 Task: Search for the best food truck parks in San Antonio, Texas.
Action: Mouse moved to (556, 184)
Screenshot: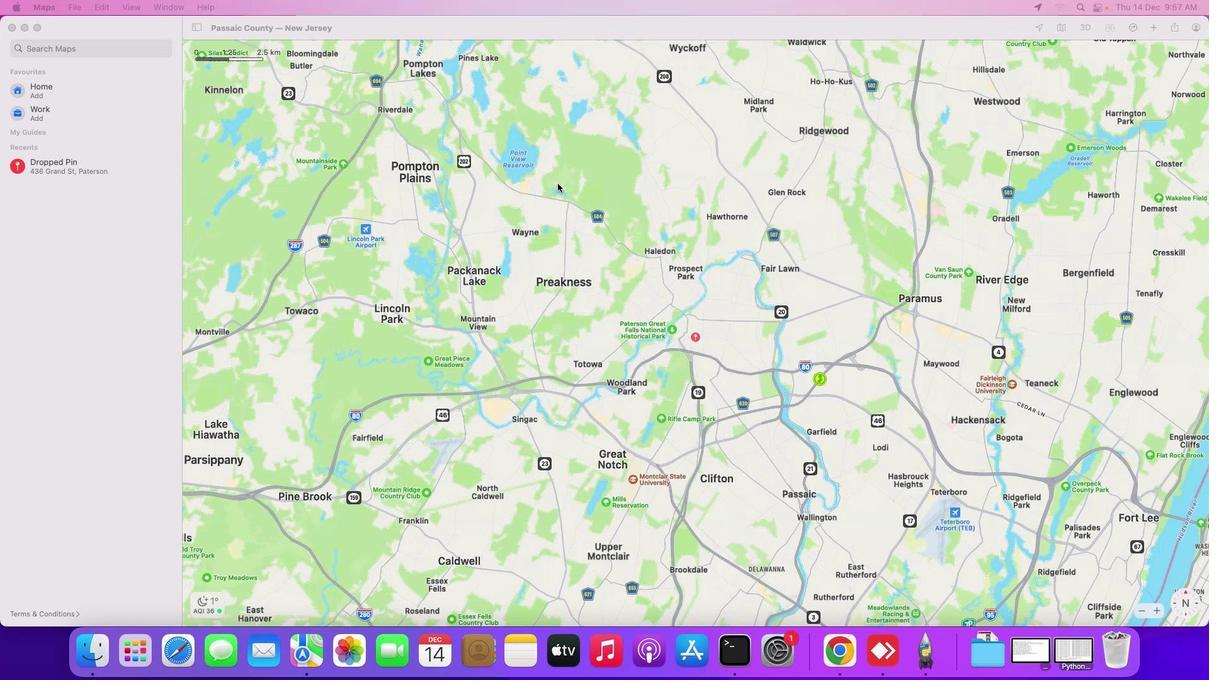 
Action: Mouse pressed left at (556, 184)
Screenshot: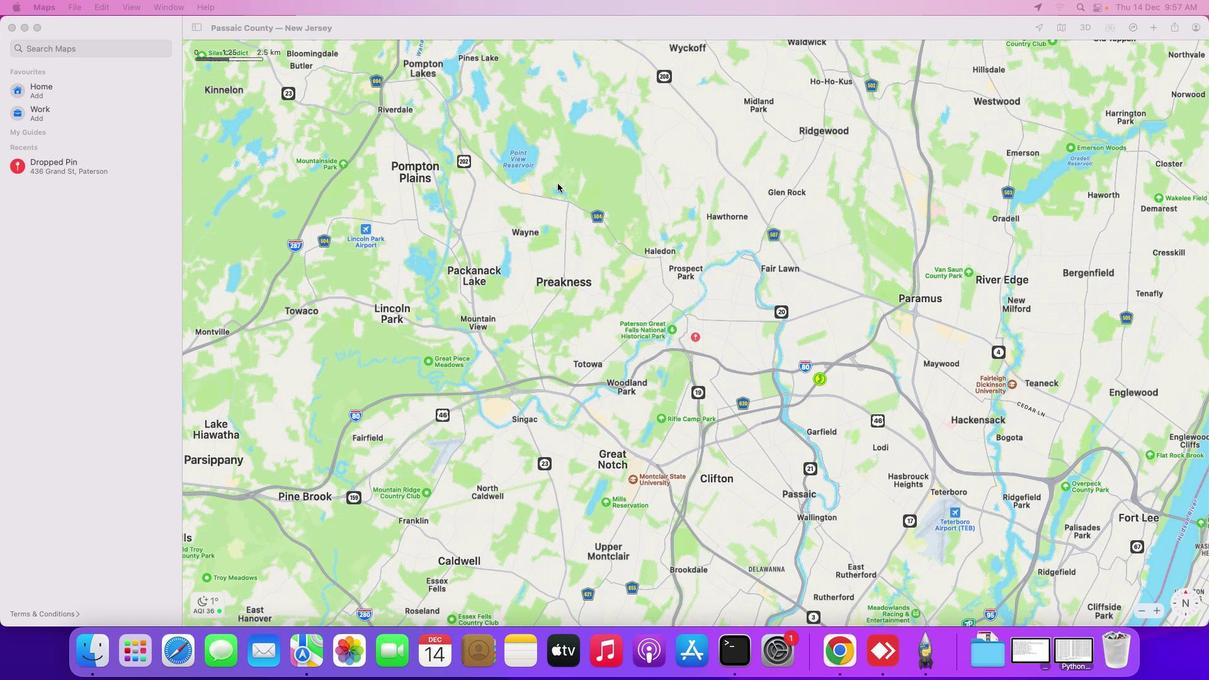 
Action: Mouse moved to (556, 184)
Screenshot: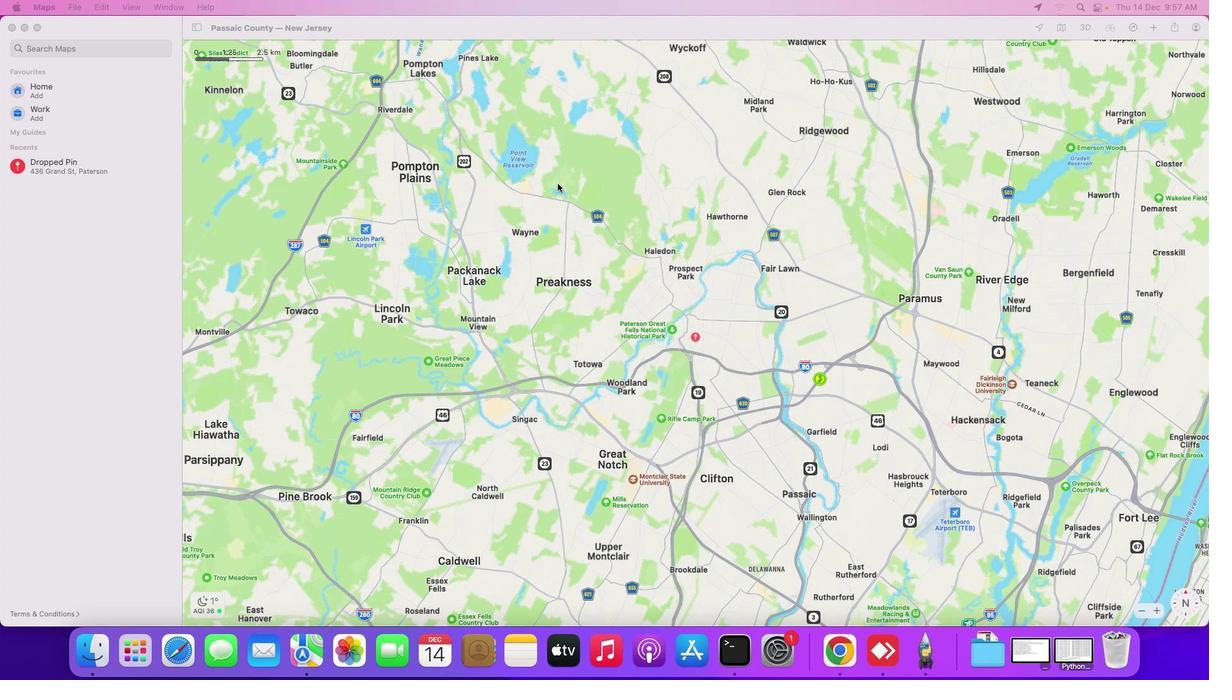 
Action: Mouse pressed left at (556, 184)
Screenshot: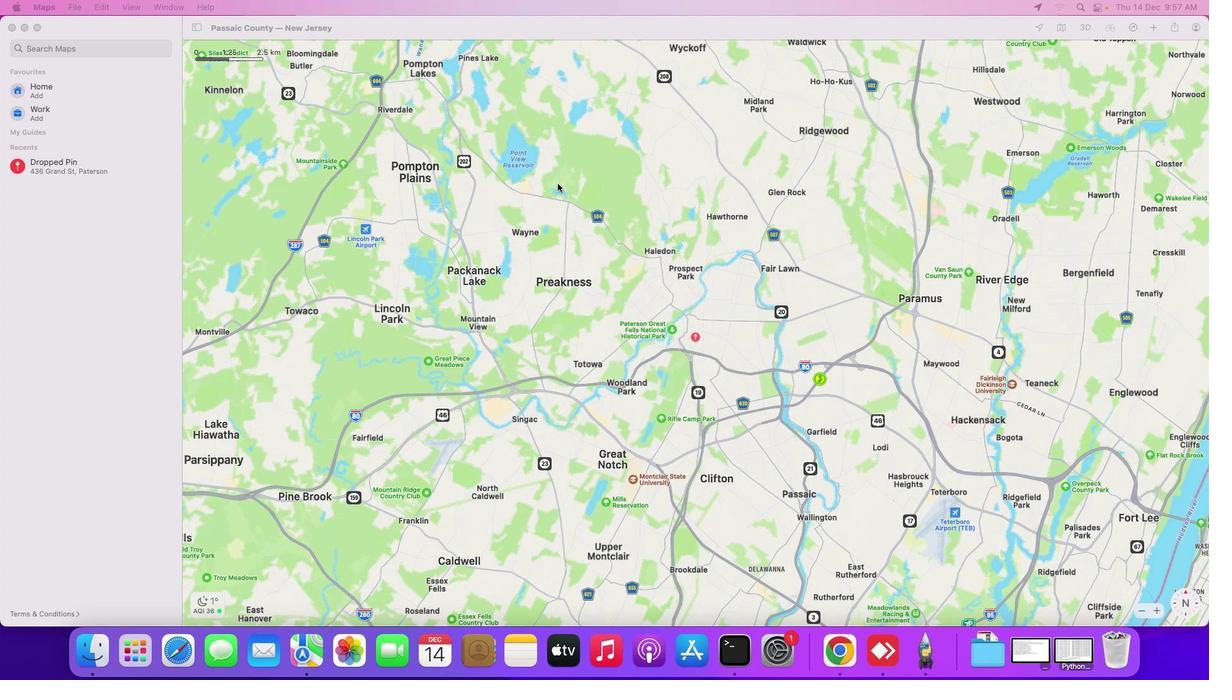 
Action: Mouse moved to (556, 184)
Screenshot: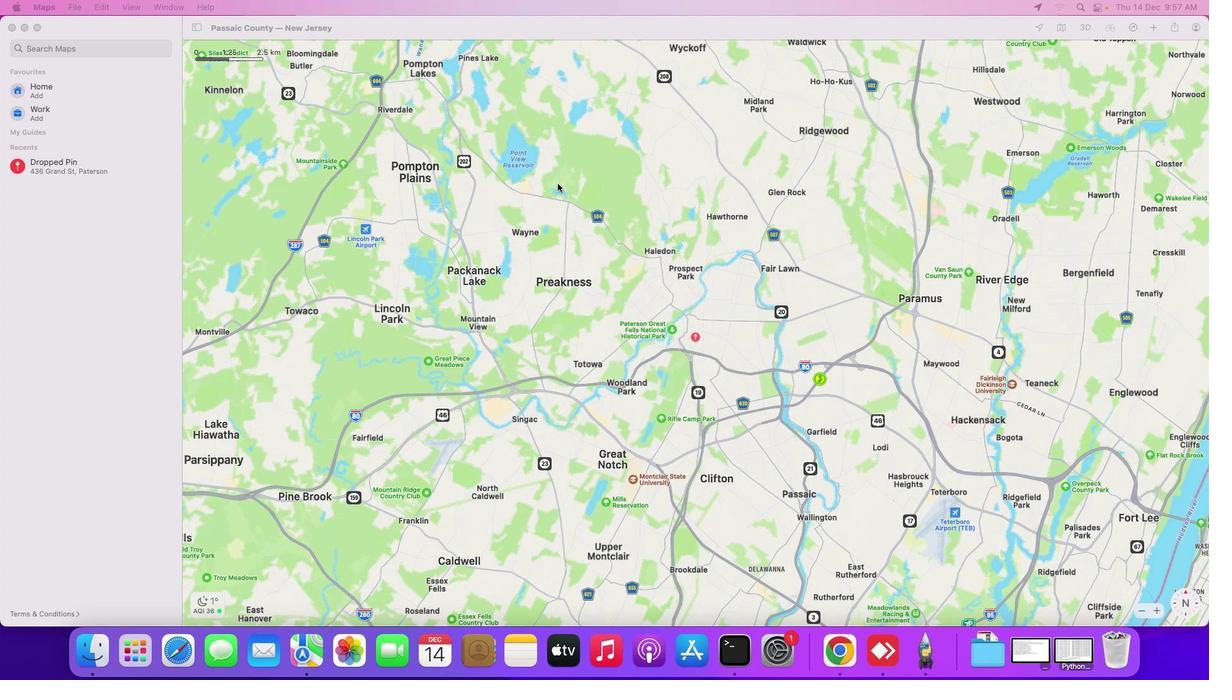 
Action: Mouse pressed left at (556, 184)
Screenshot: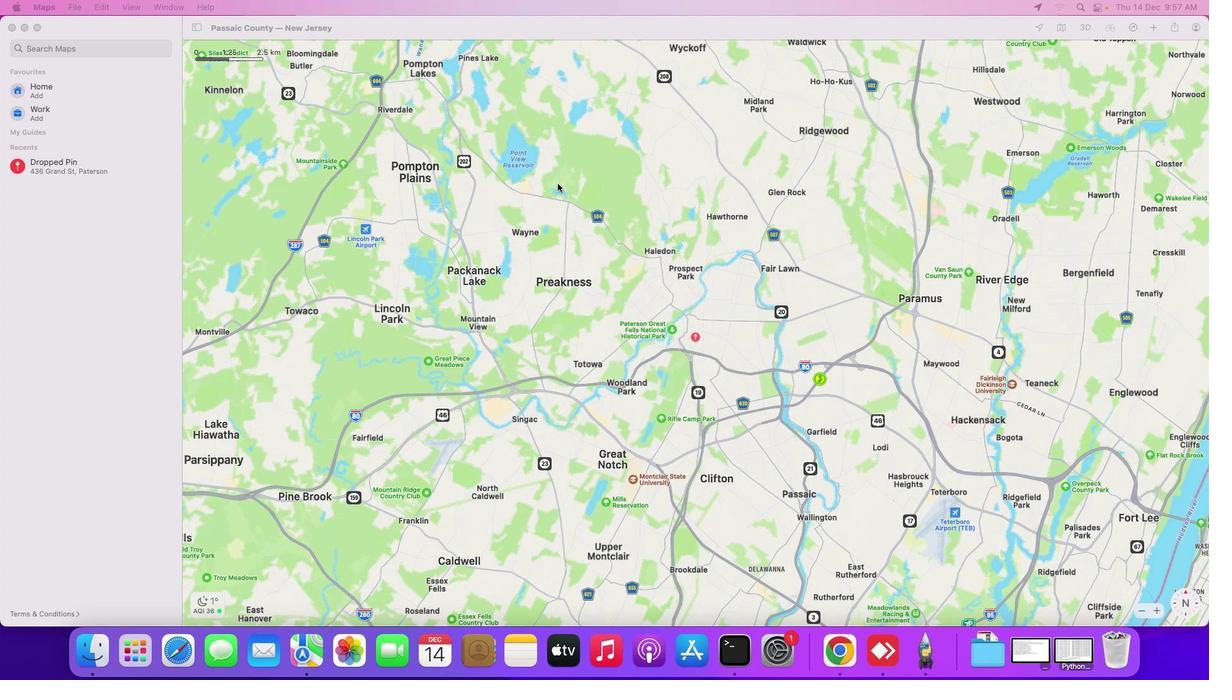 
Action: Mouse moved to (556, 184)
Screenshot: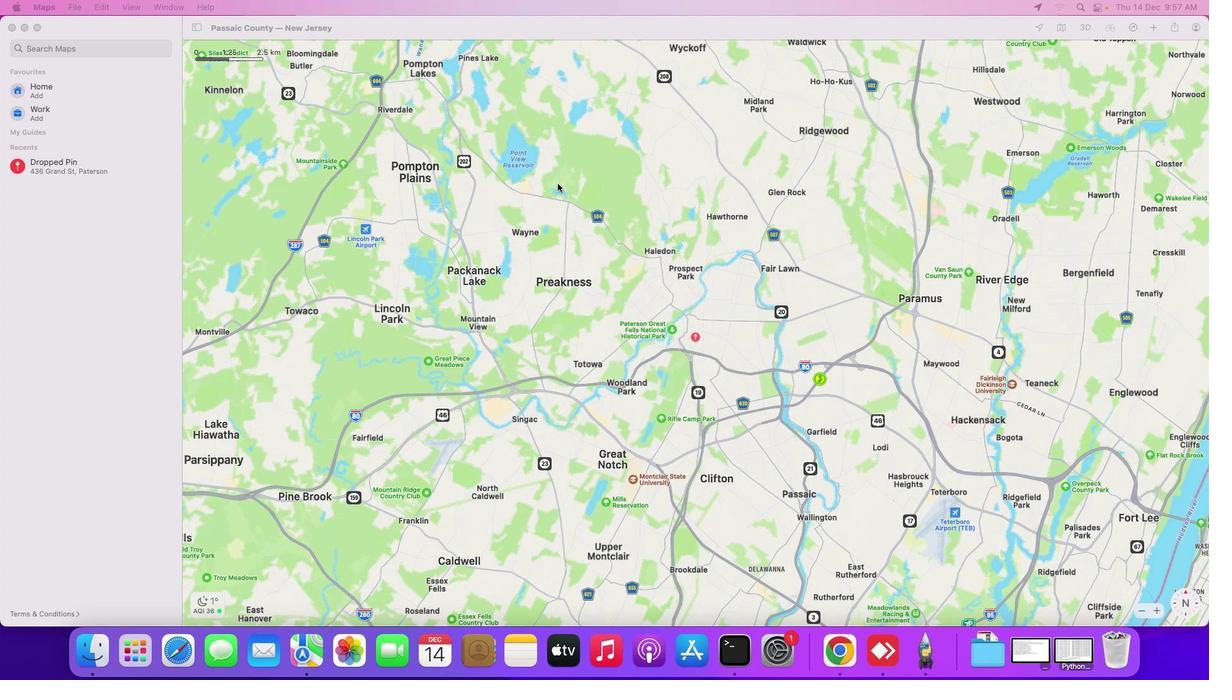 
Action: Mouse pressed left at (556, 184)
Screenshot: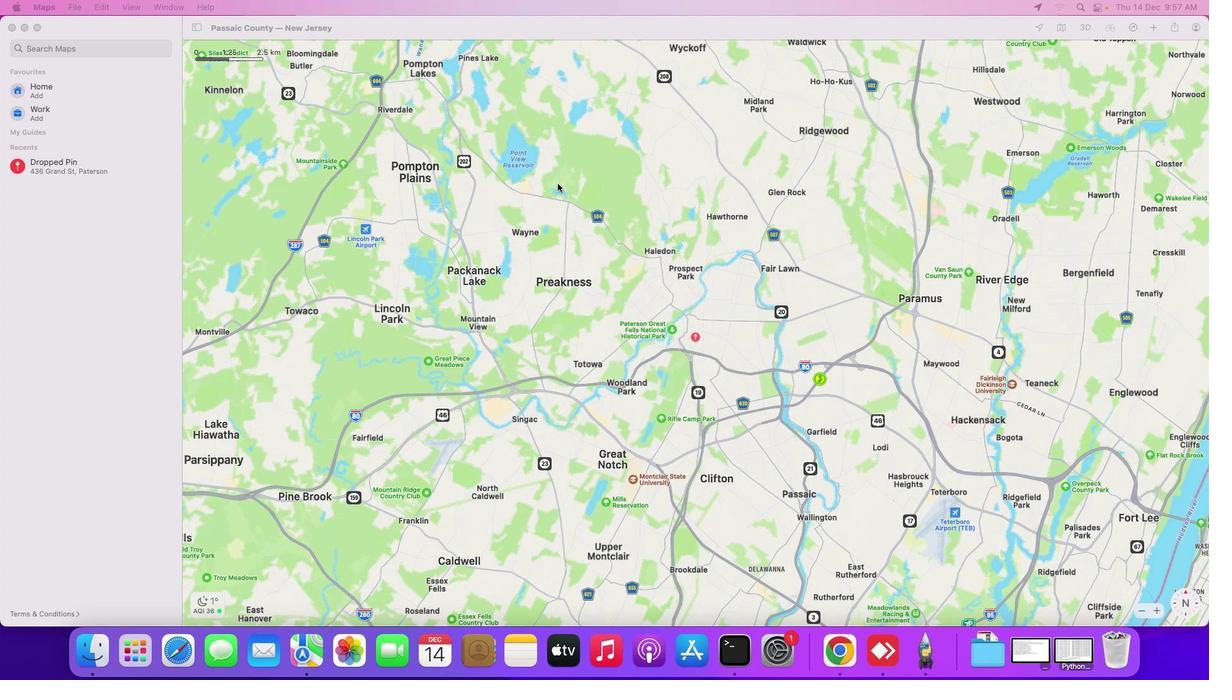 
Action: Mouse moved to (556, 184)
Screenshot: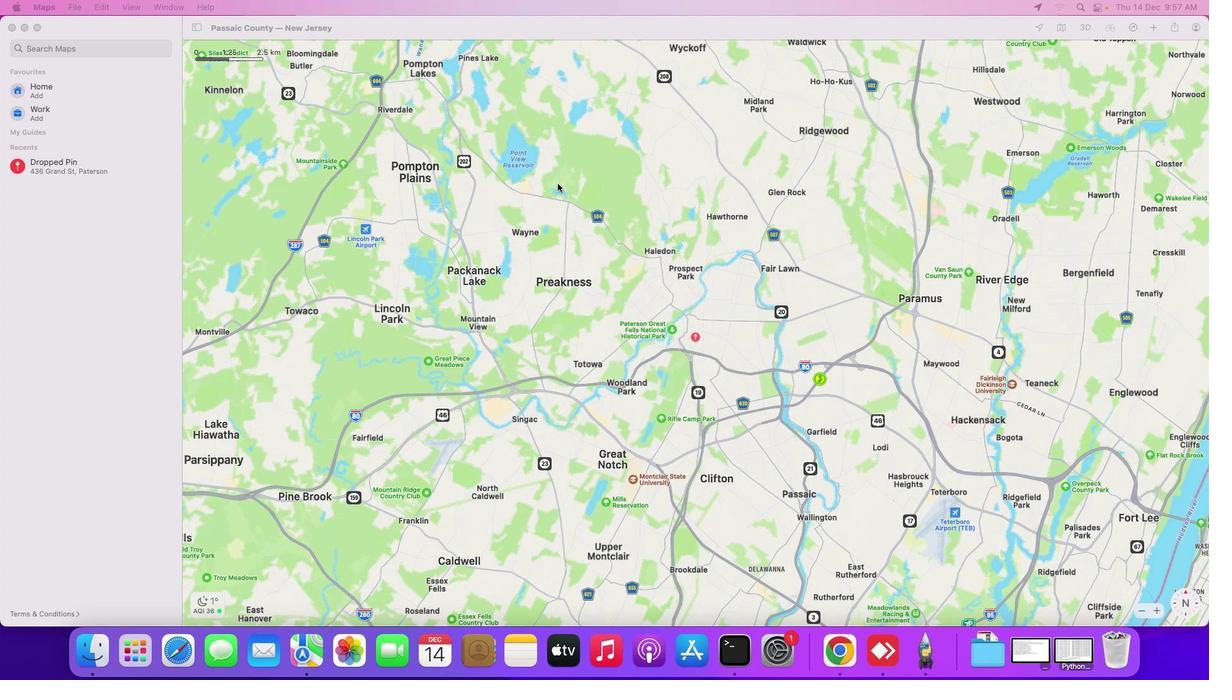 
Action: Key pressed 'y'
Screenshot: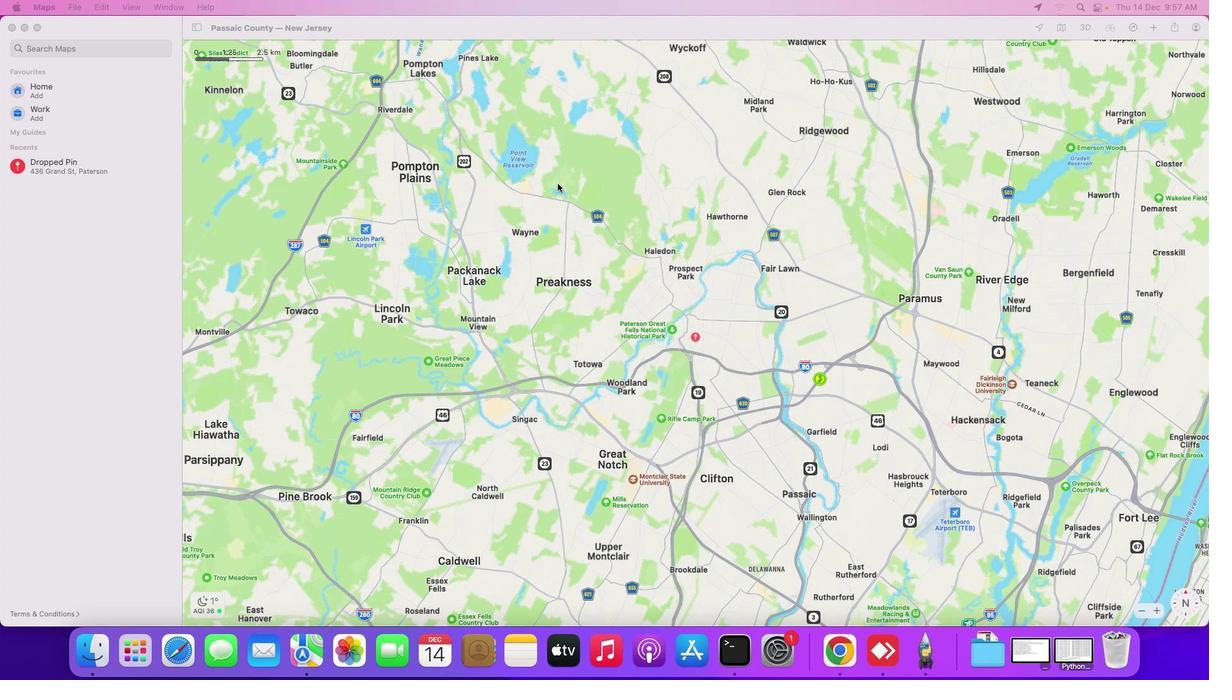 
Action: Mouse moved to (556, 184)
Screenshot: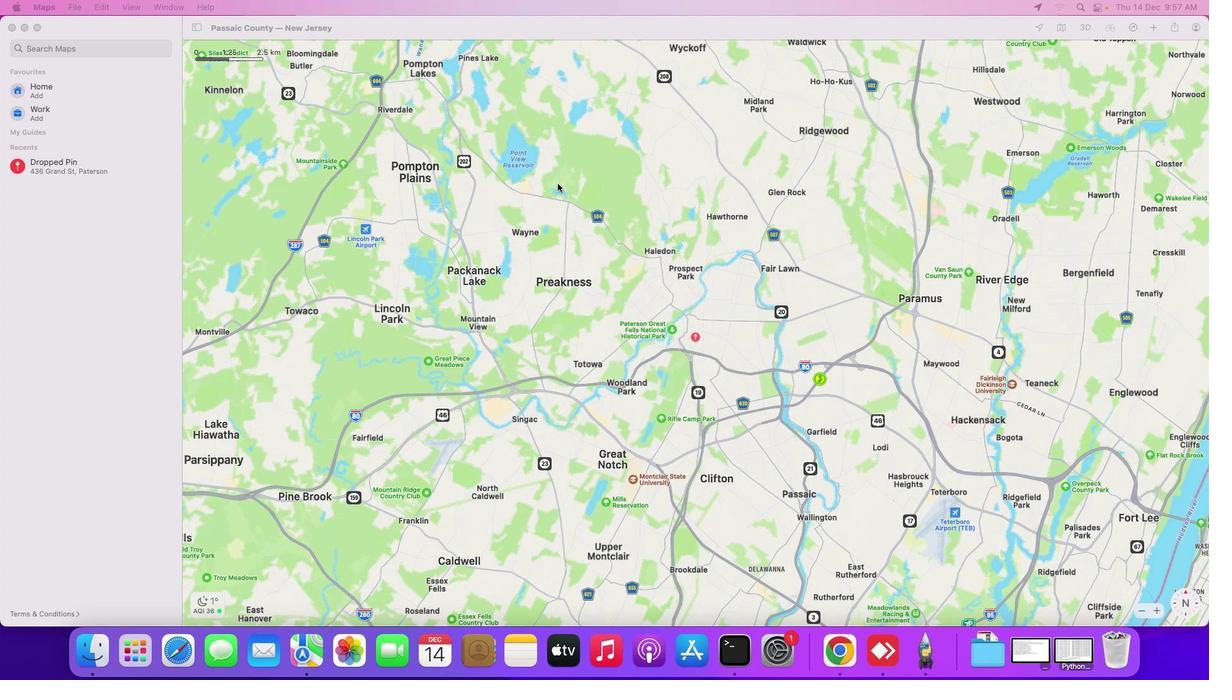 
Action: Key pressed Key.enter
Screenshot: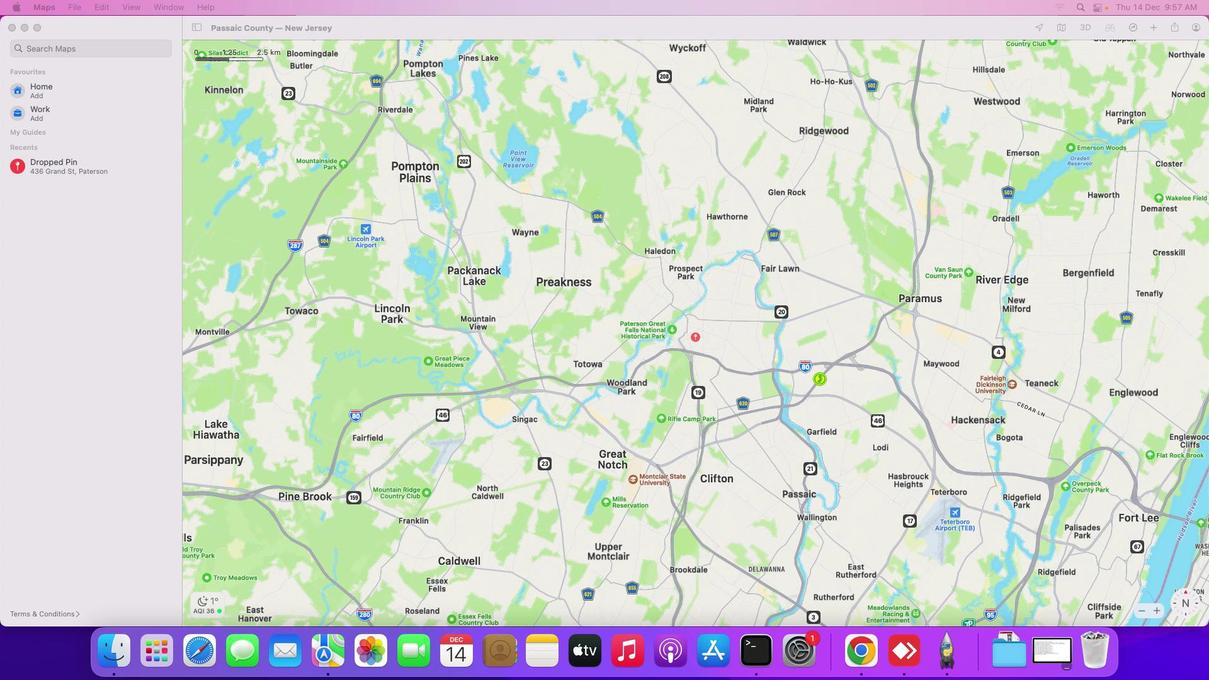 
Action: Mouse moved to (556, 184)
Screenshot: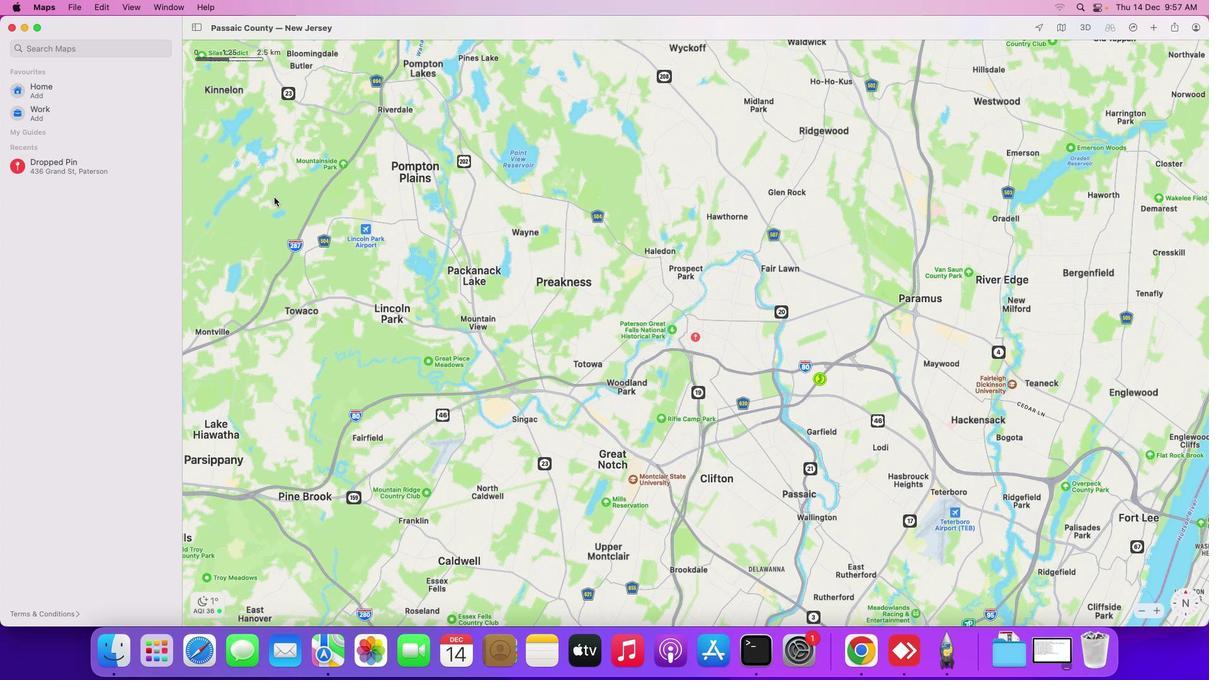 
Action: Mouse pressed left at (556, 184)
Screenshot: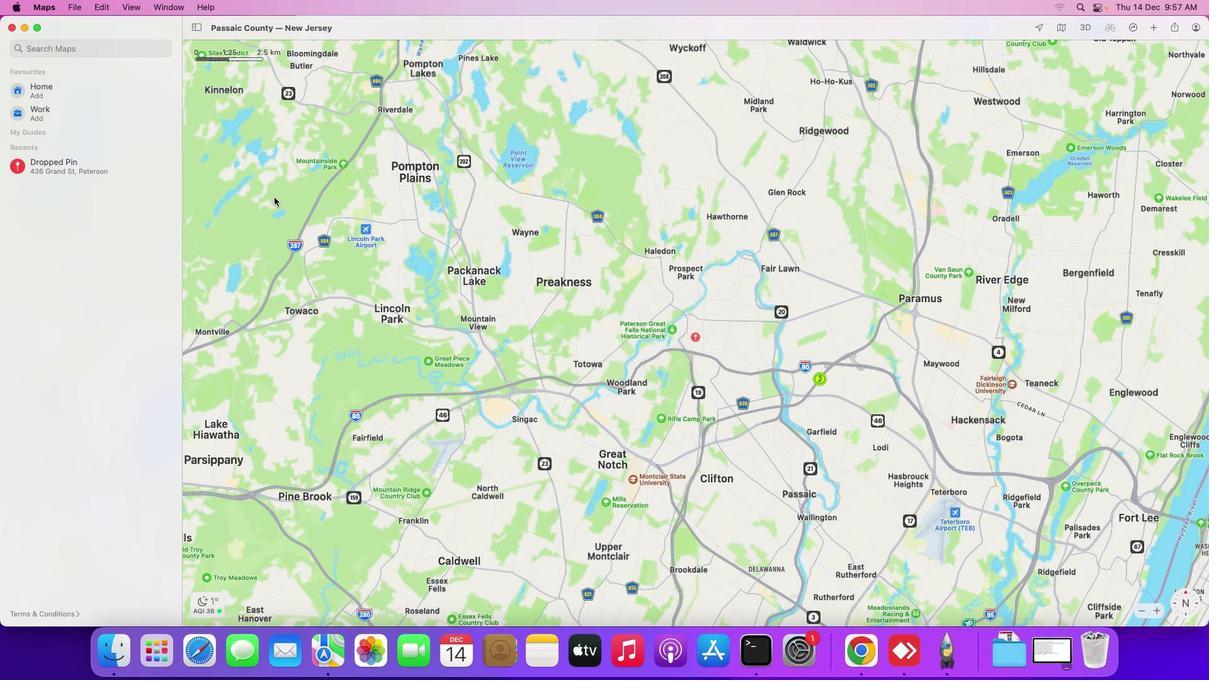 
Action: Mouse moved to (556, 184)
Screenshot: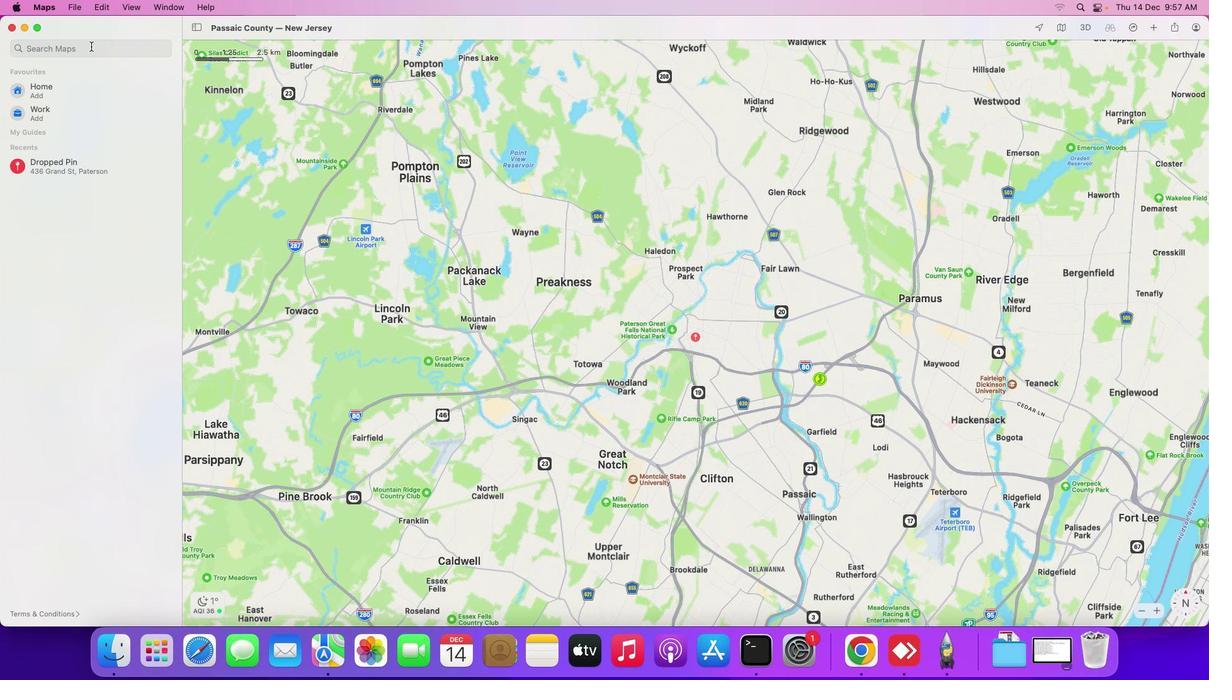 
Action: Mouse pressed left at (556, 184)
Screenshot: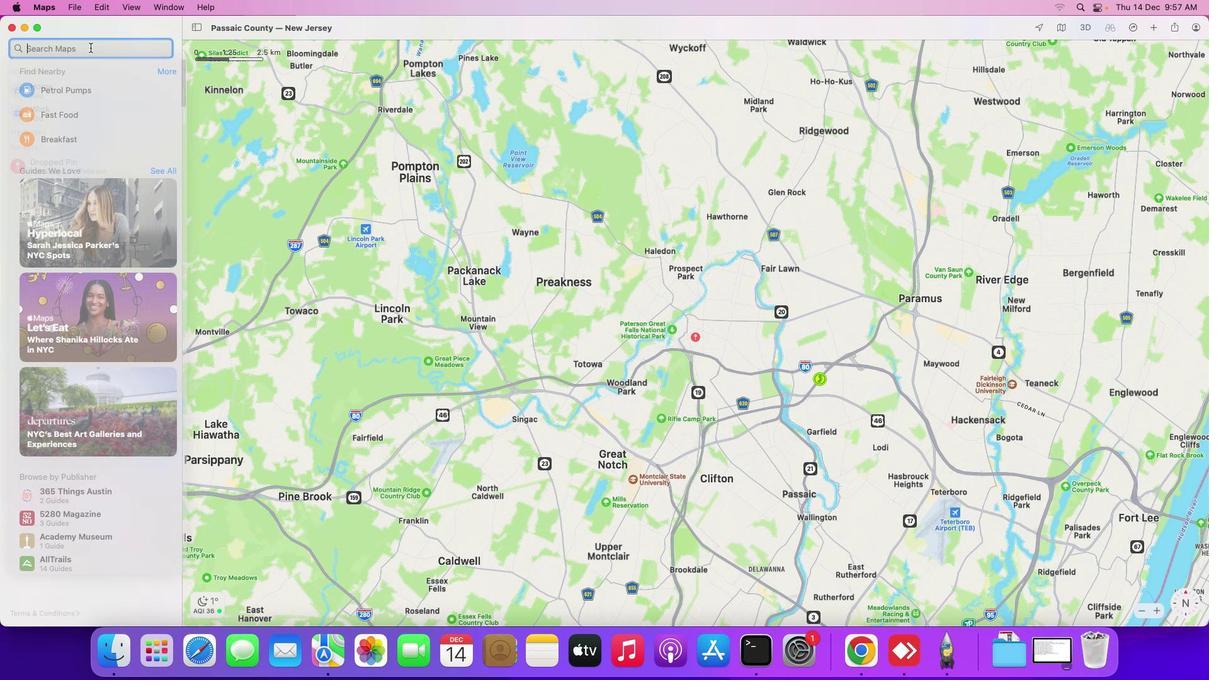 
Action: Mouse moved to (556, 184)
Screenshot: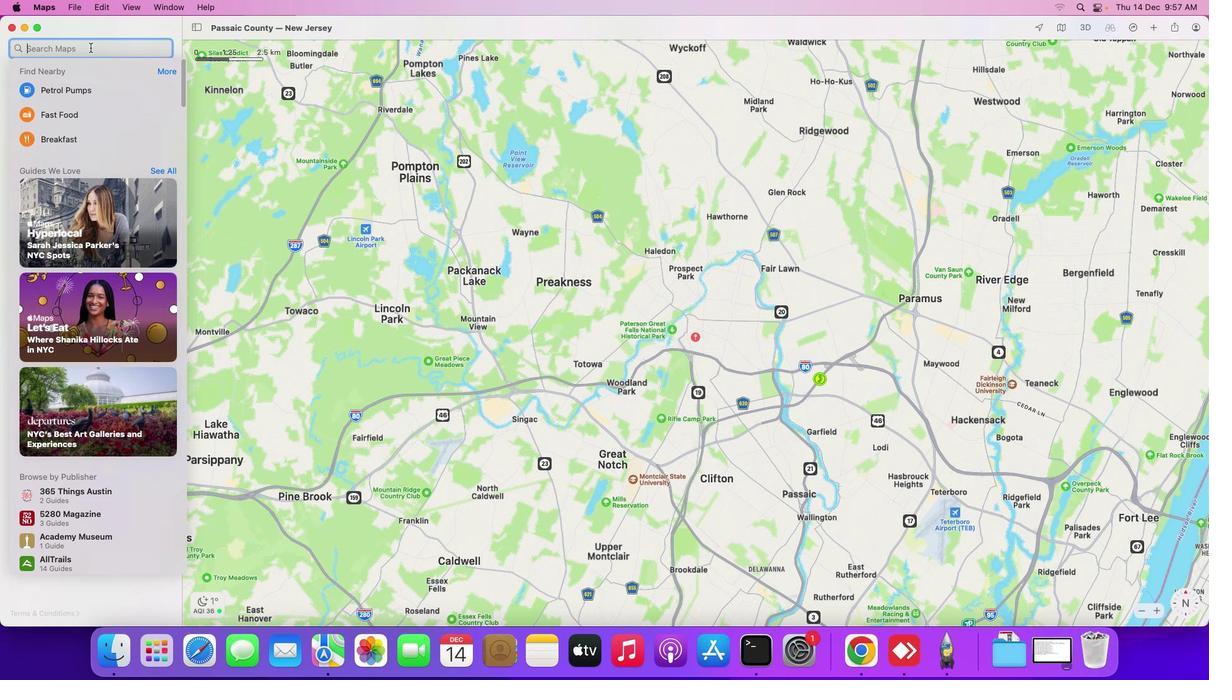 
Action: Key pressed 'b''e''s''t'Key.space'f''o''o''d'Key.space't''r''u''c''k'Key.space'p''a''r''k''s'Key.space'i''n'Key.spaceKey.shift_r'S''a''n'Key.spaceKey.shift_r'A''n''t''o''n''i''o'','Key.spaceKey.shift_r'T''e''x''a''s'Key.spaceKey.enter
Screenshot: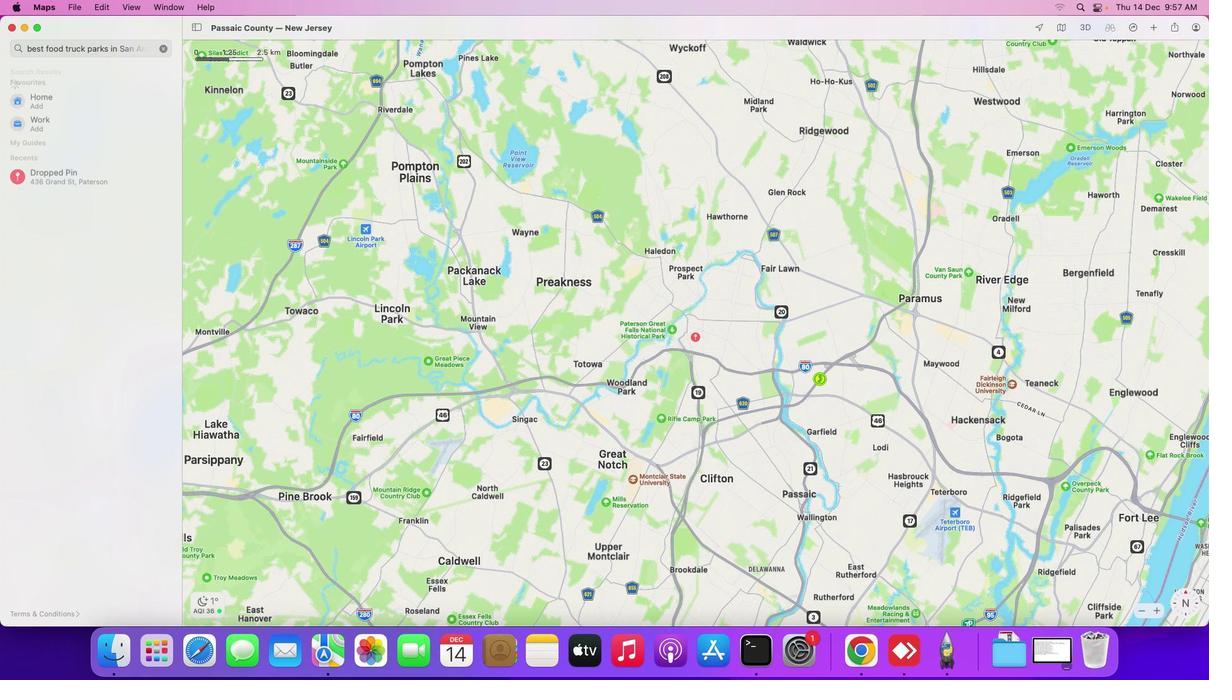 
